 Task: Check the sale-to-list ratio of barbeque in the last 1 year.
Action: Mouse moved to (948, 211)
Screenshot: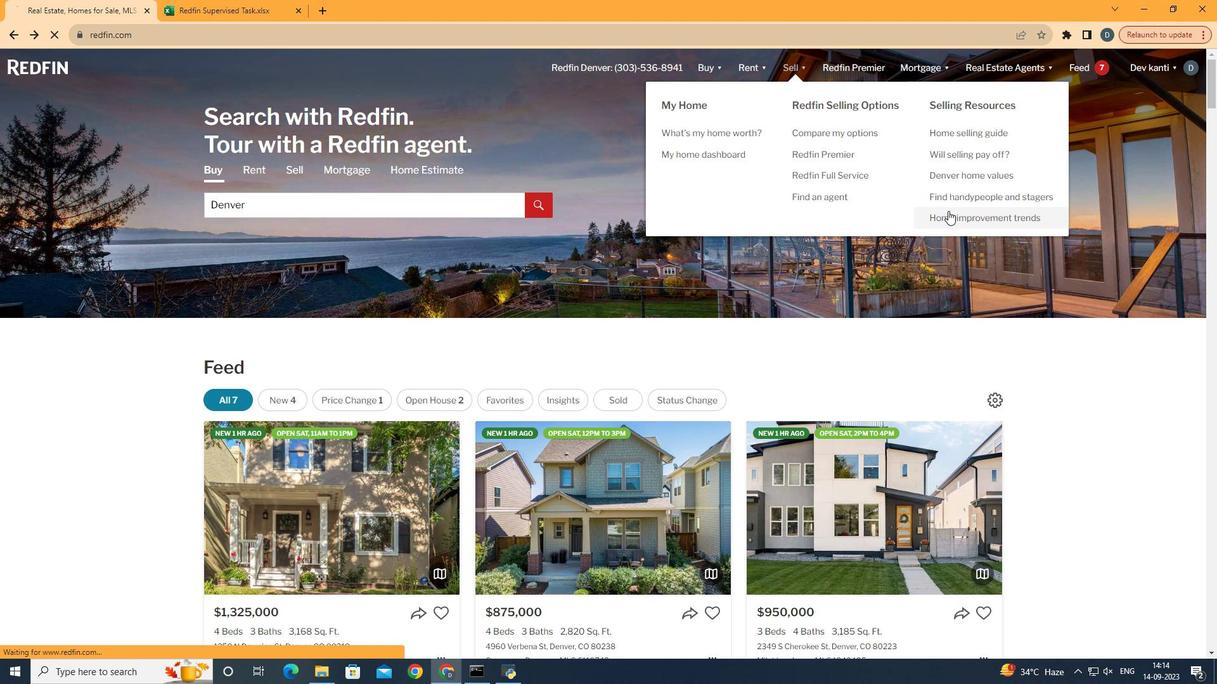 
Action: Mouse pressed left at (948, 211)
Screenshot: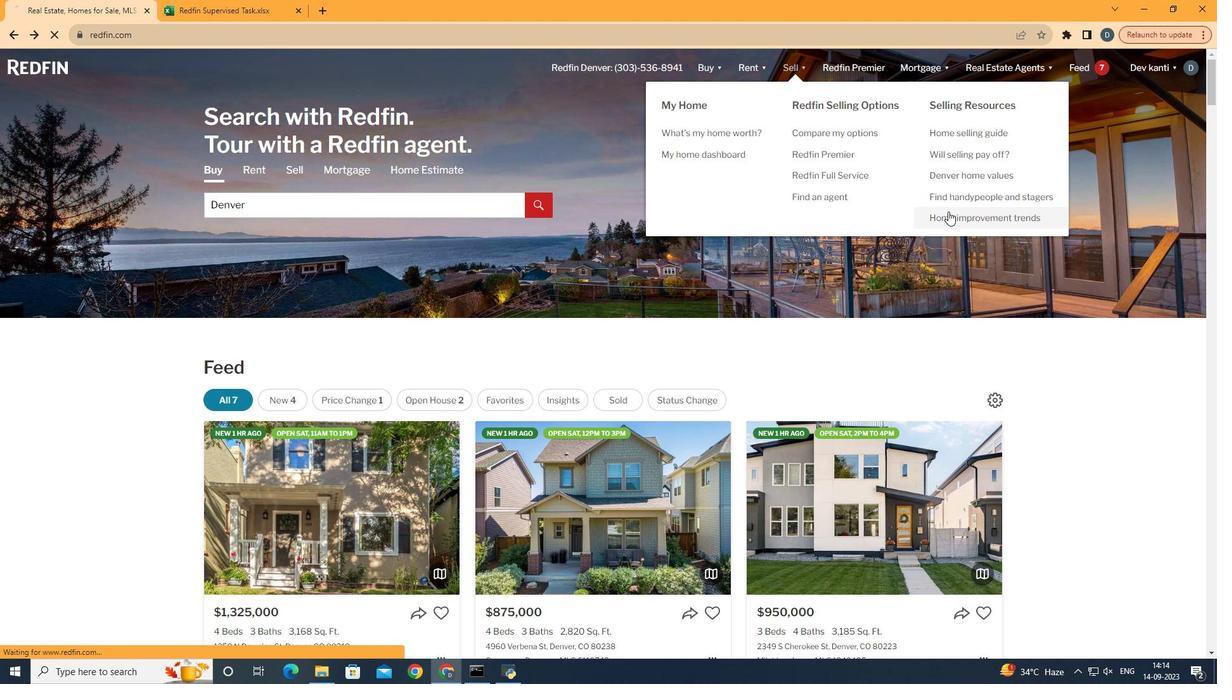 
Action: Mouse moved to (309, 242)
Screenshot: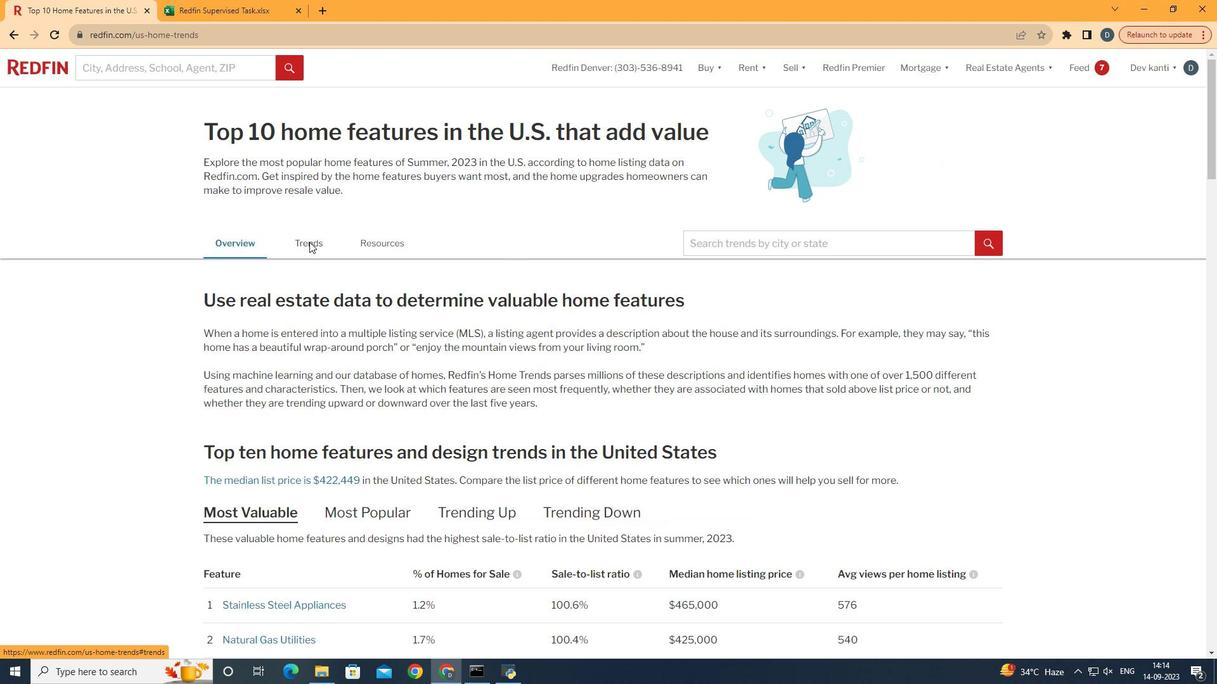 
Action: Mouse pressed left at (309, 242)
Screenshot: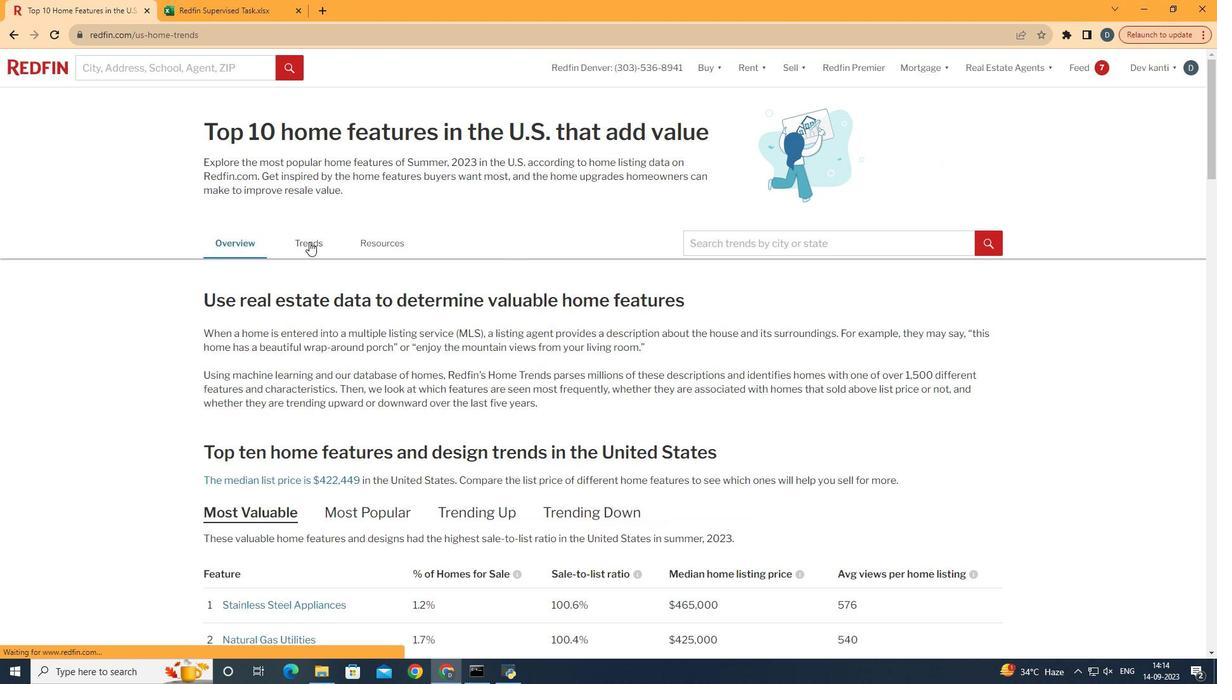 
Action: Mouse moved to (356, 311)
Screenshot: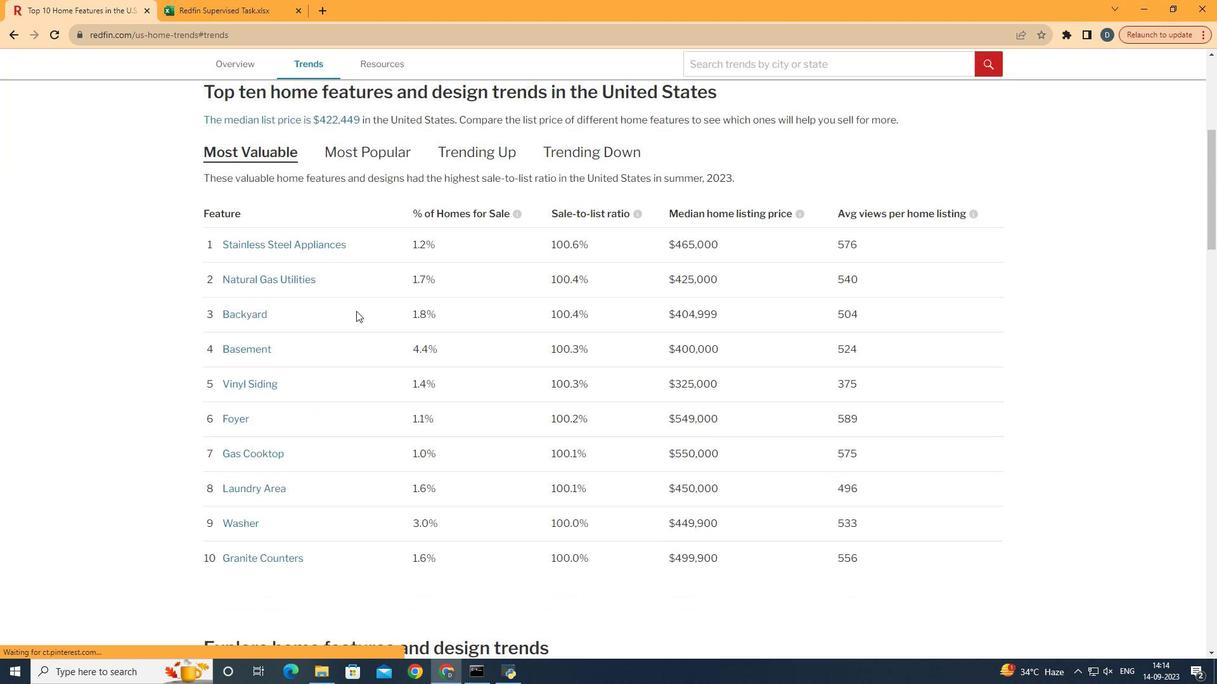
Action: Mouse scrolled (356, 310) with delta (0, 0)
Screenshot: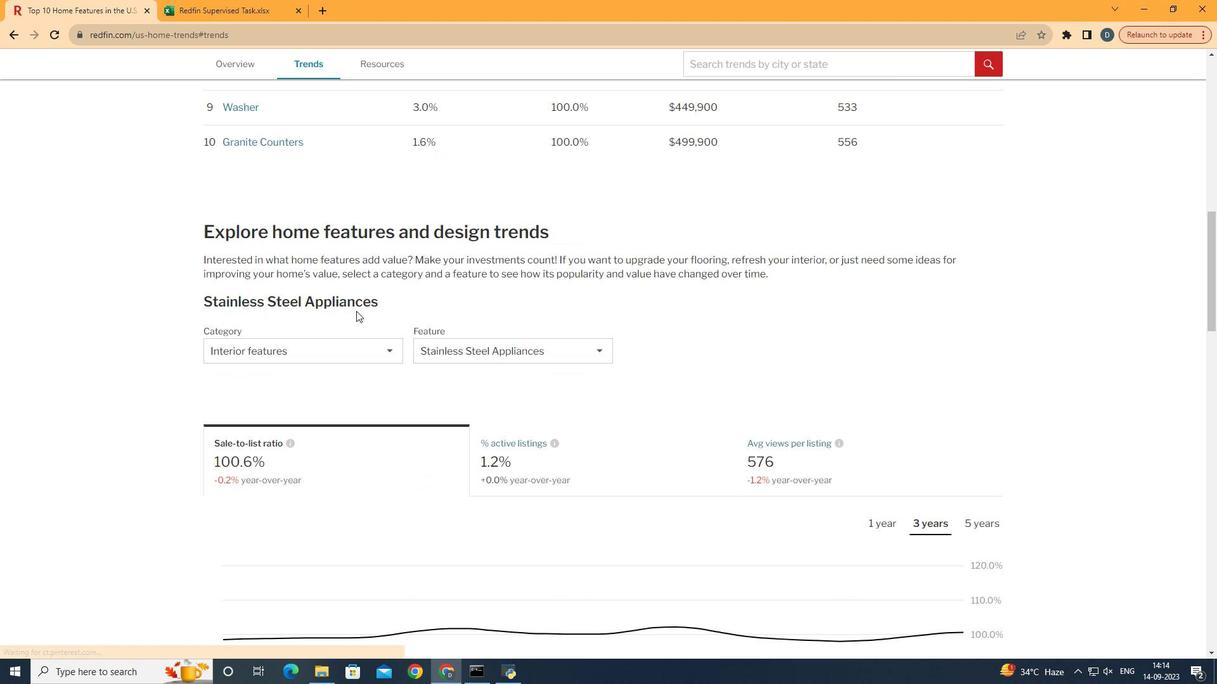 
Action: Mouse scrolled (356, 310) with delta (0, 0)
Screenshot: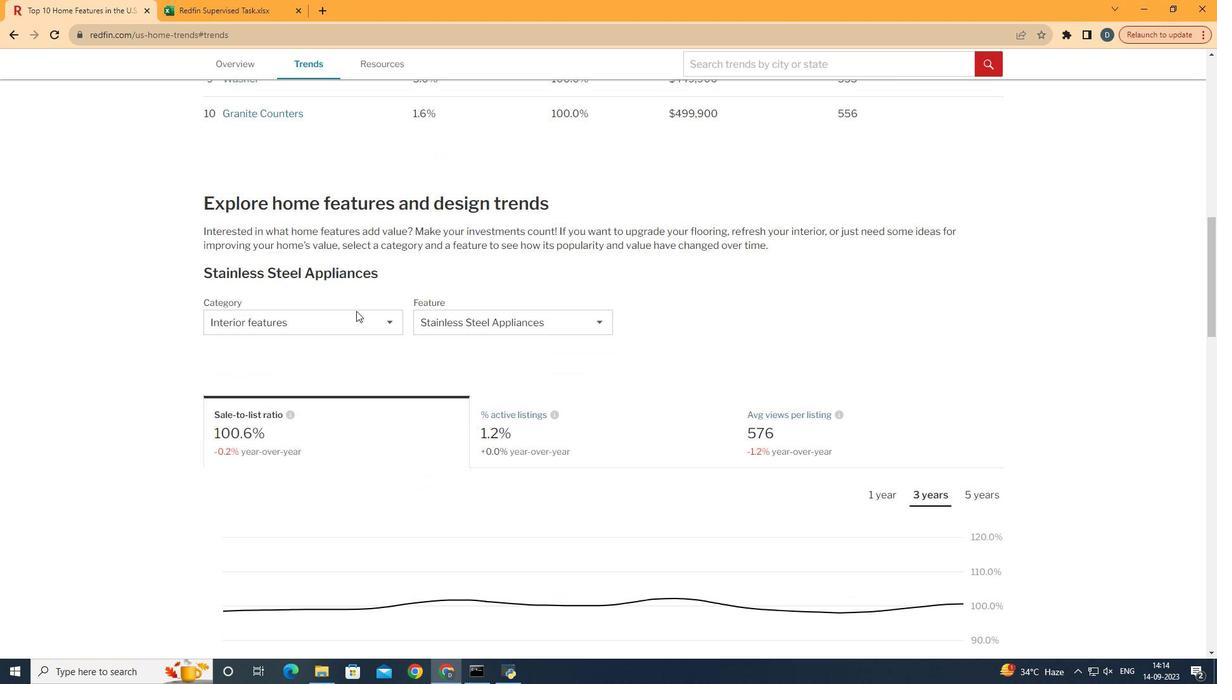 
Action: Mouse scrolled (356, 310) with delta (0, 0)
Screenshot: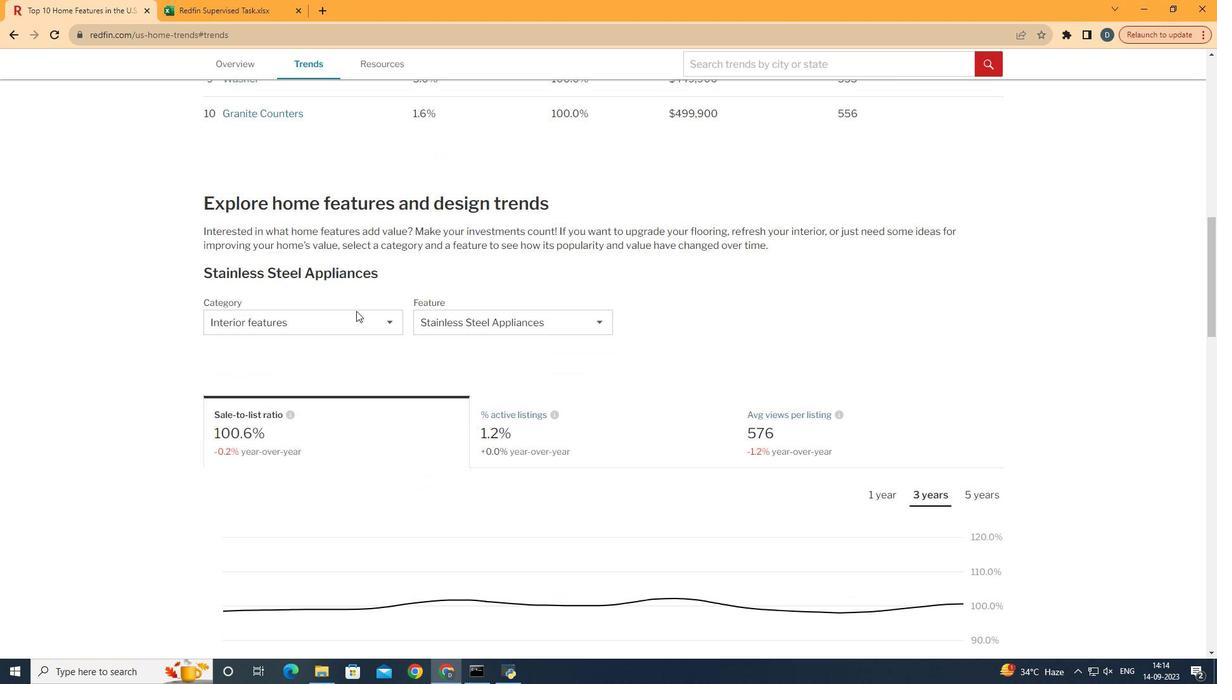 
Action: Mouse scrolled (356, 310) with delta (0, 0)
Screenshot: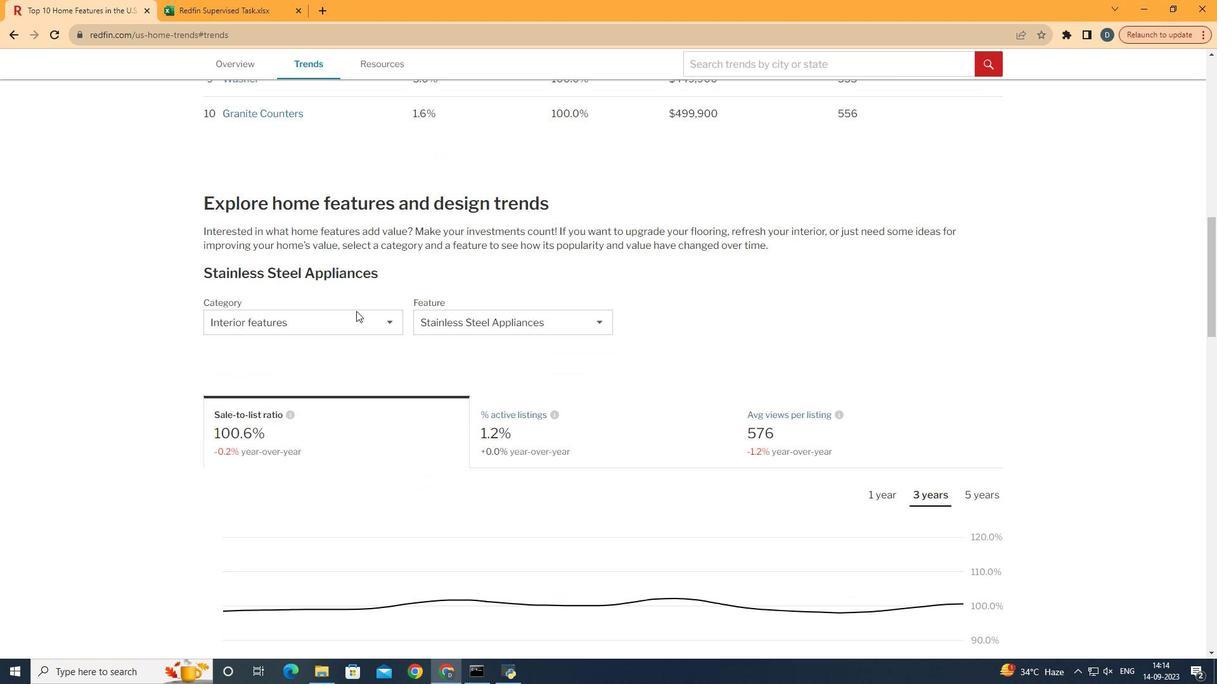 
Action: Mouse scrolled (356, 310) with delta (0, 0)
Screenshot: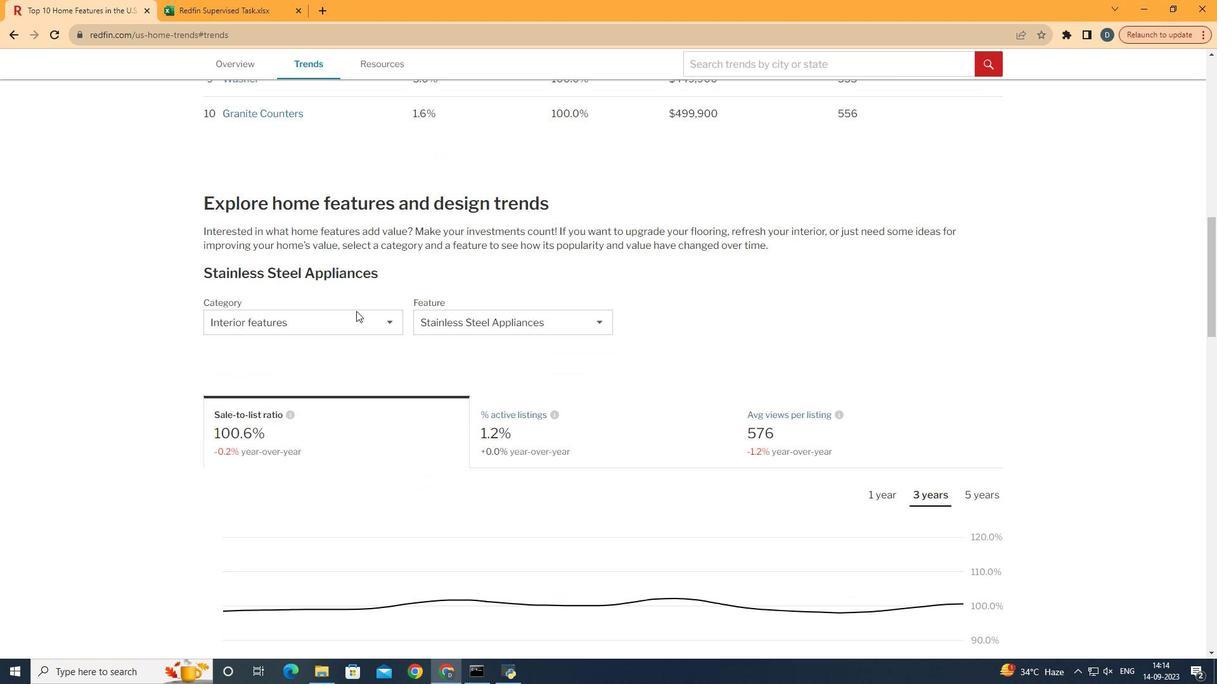
Action: Mouse scrolled (356, 310) with delta (0, 0)
Screenshot: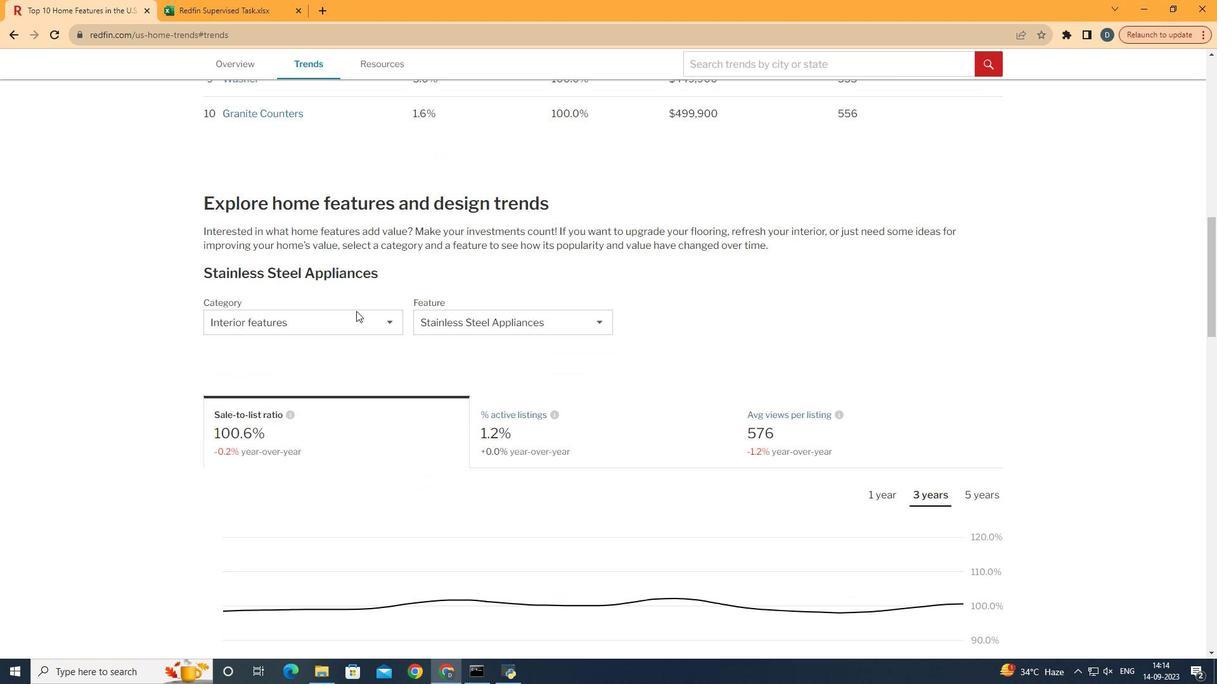 
Action: Mouse scrolled (356, 310) with delta (0, 0)
Screenshot: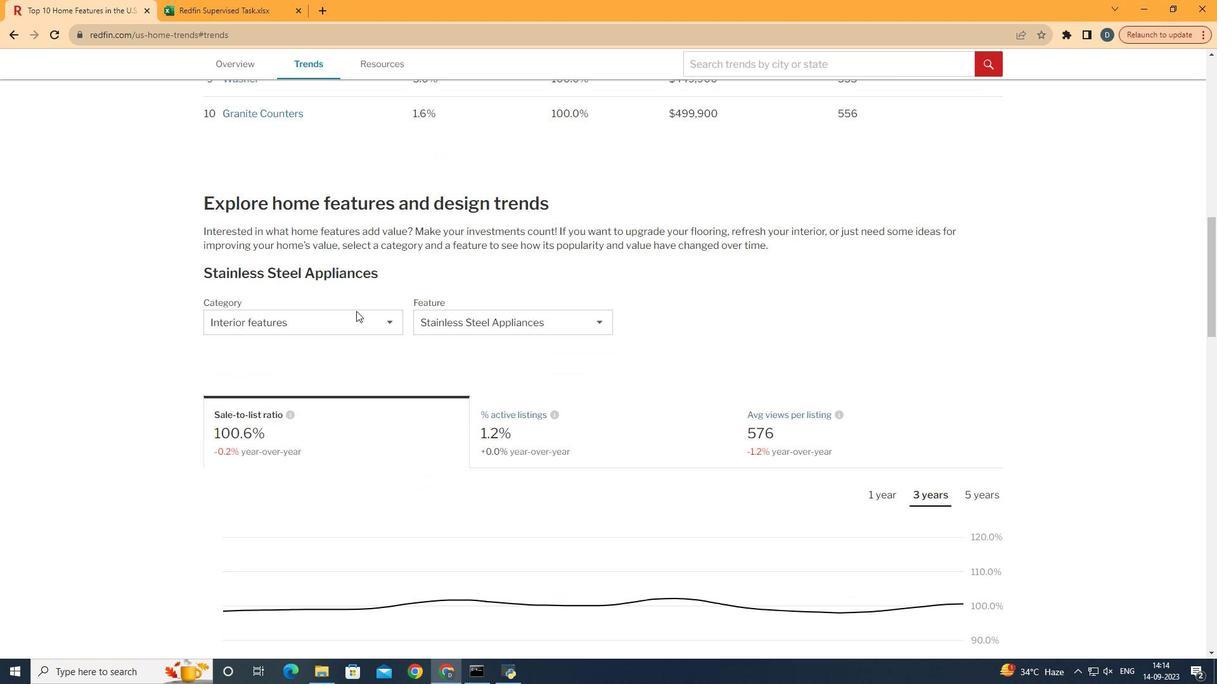 
Action: Mouse moved to (344, 312)
Screenshot: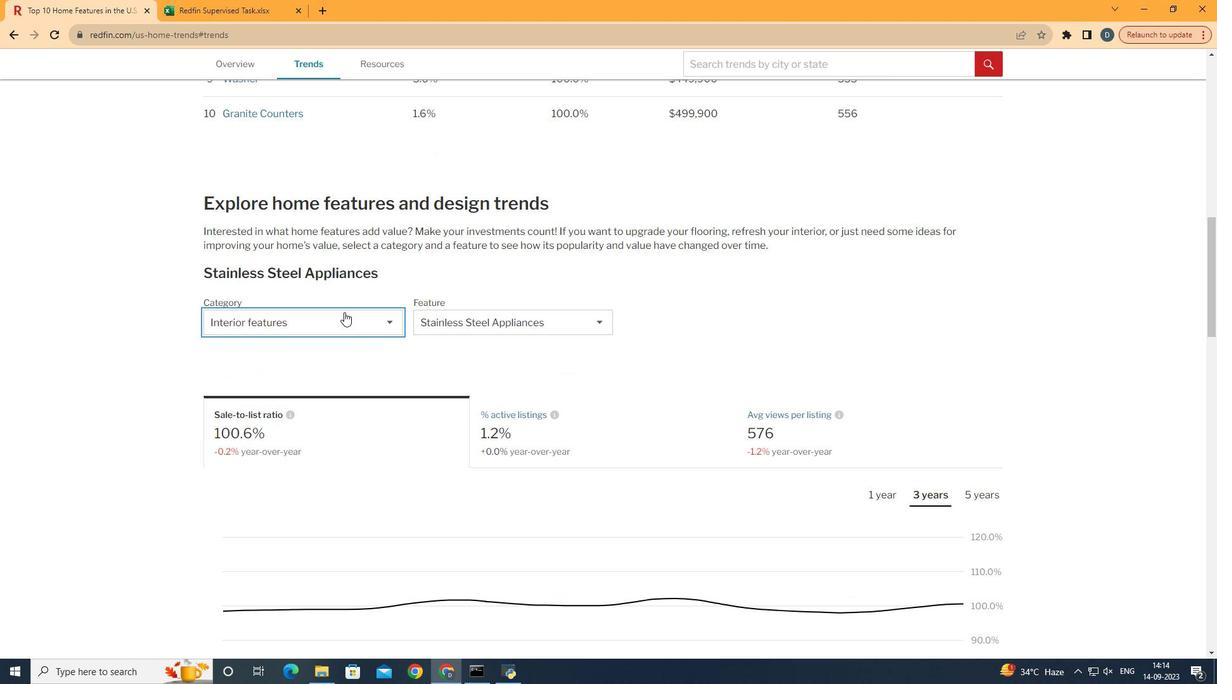 
Action: Mouse pressed left at (344, 312)
Screenshot: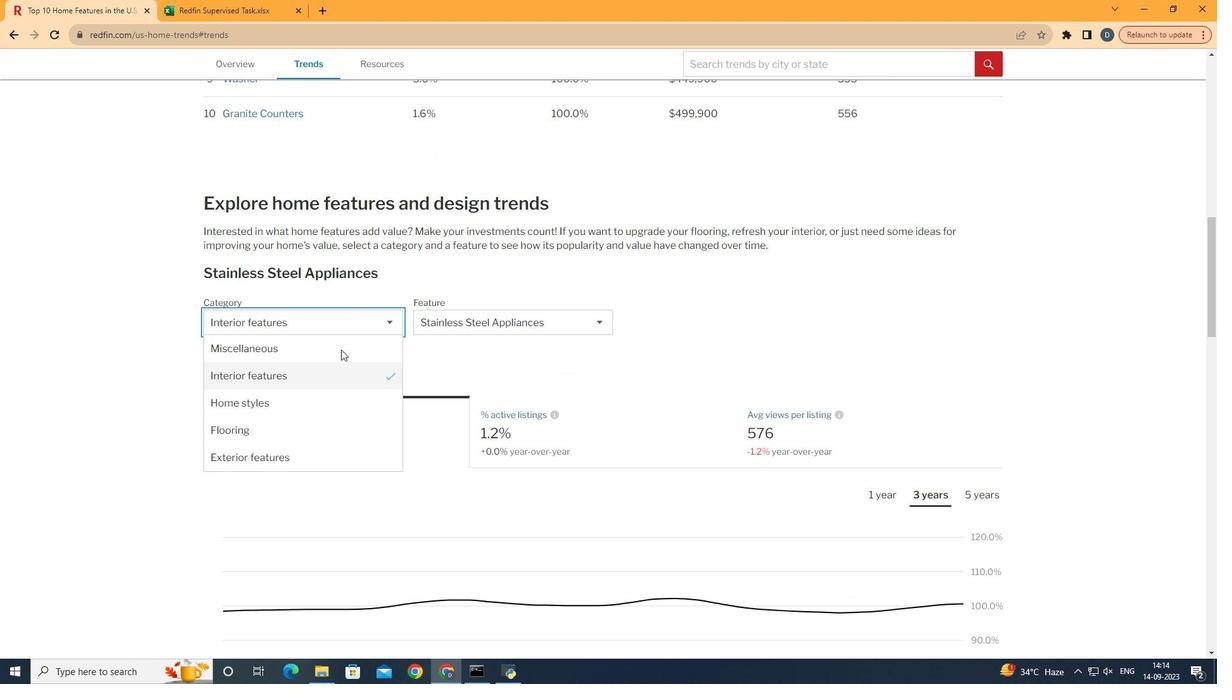 
Action: Mouse moved to (329, 449)
Screenshot: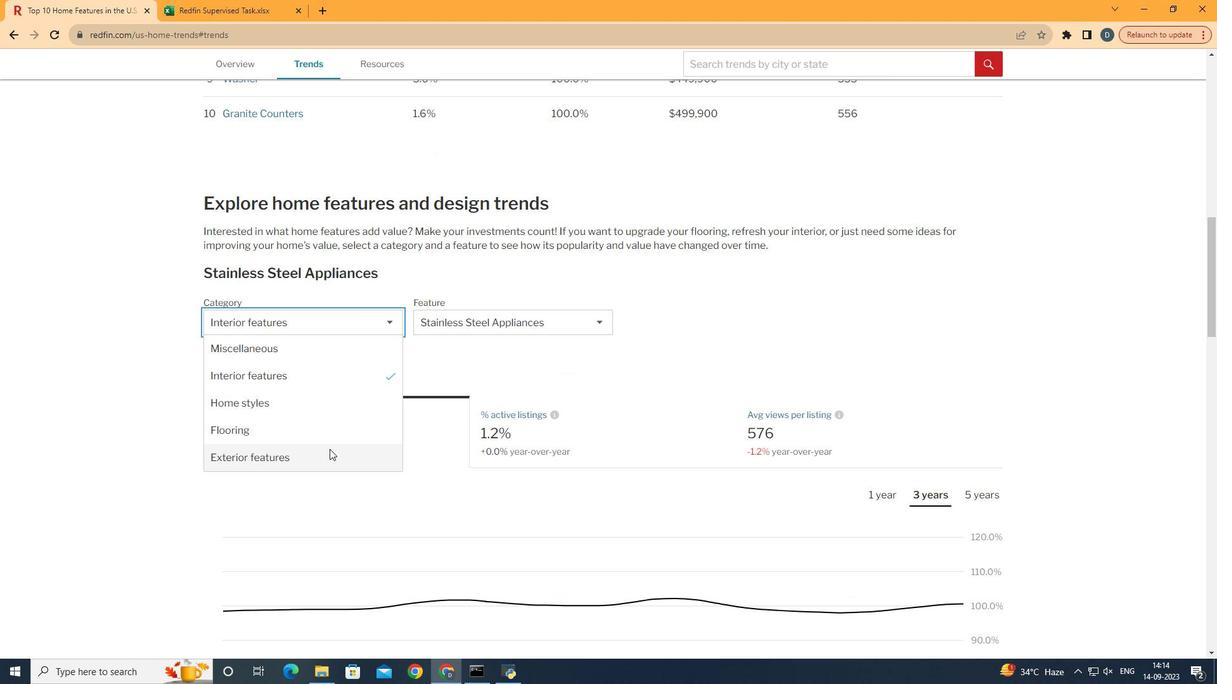 
Action: Mouse pressed left at (329, 449)
Screenshot: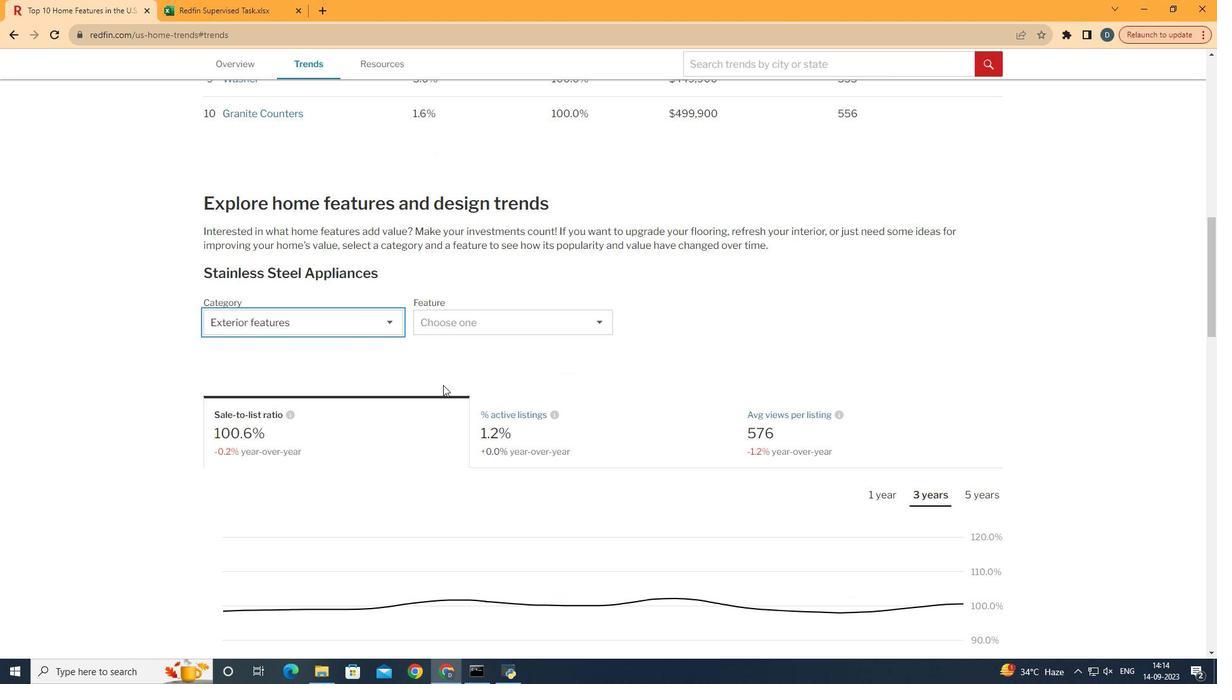 
Action: Mouse moved to (525, 333)
Screenshot: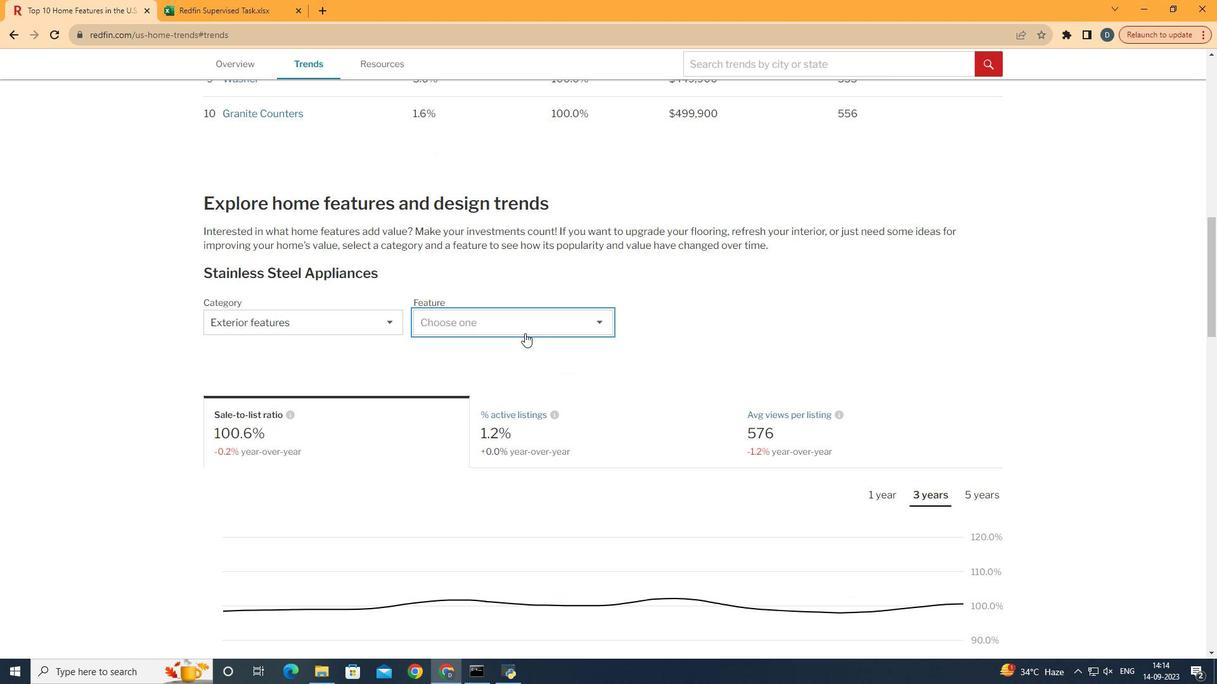 
Action: Mouse pressed left at (525, 333)
Screenshot: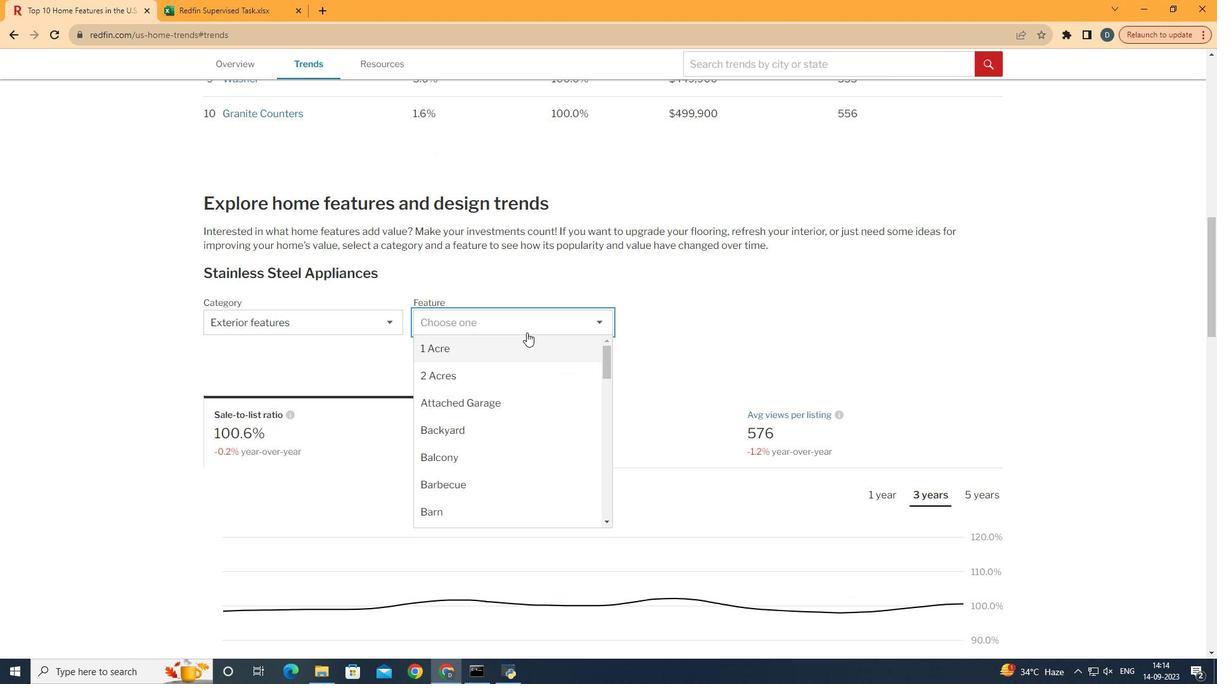 
Action: Mouse moved to (536, 481)
Screenshot: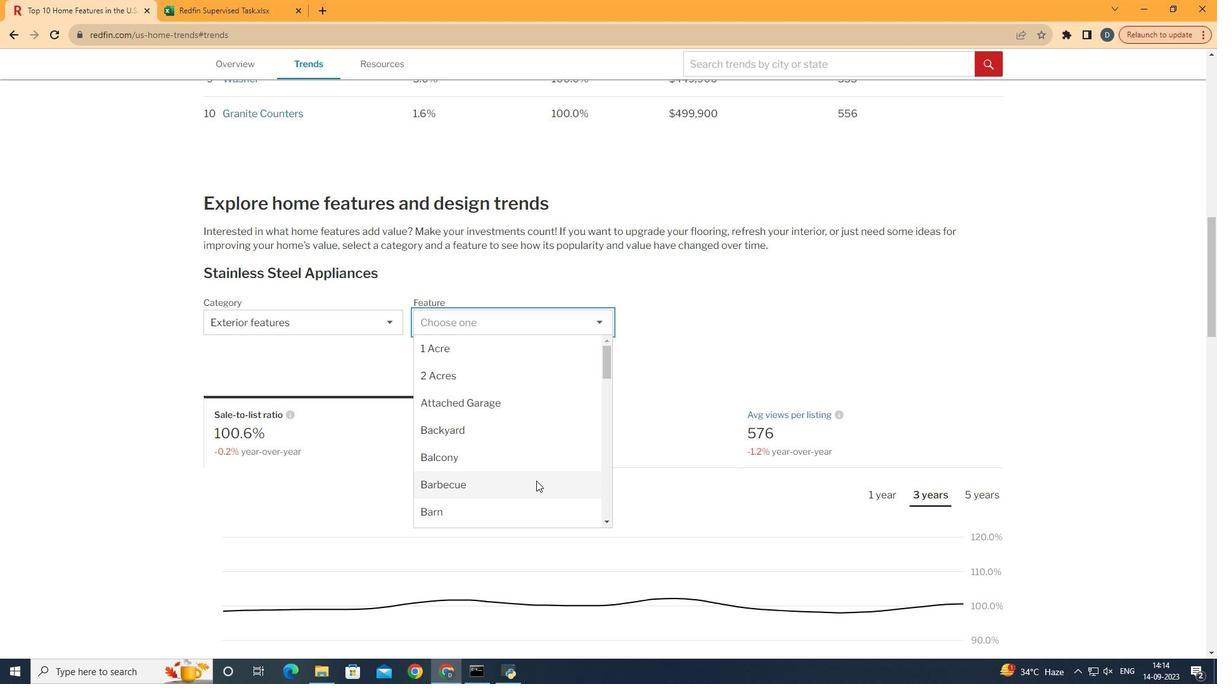 
Action: Mouse pressed left at (536, 481)
Screenshot: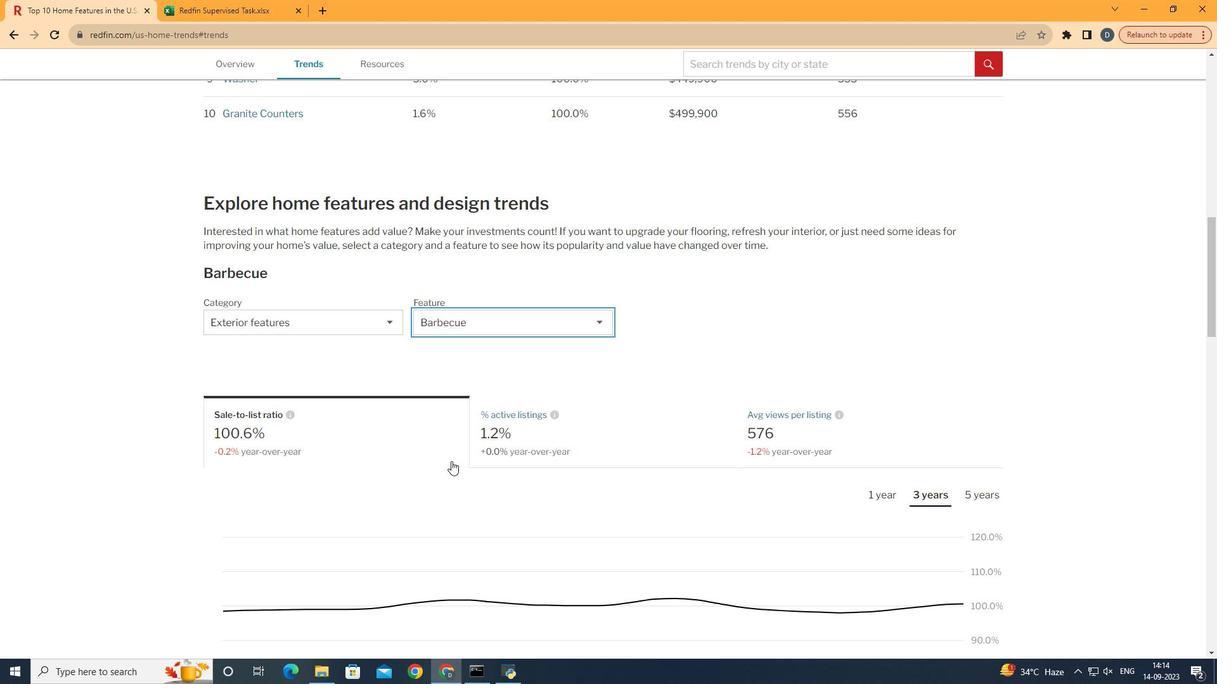 
Action: Mouse moved to (644, 314)
Screenshot: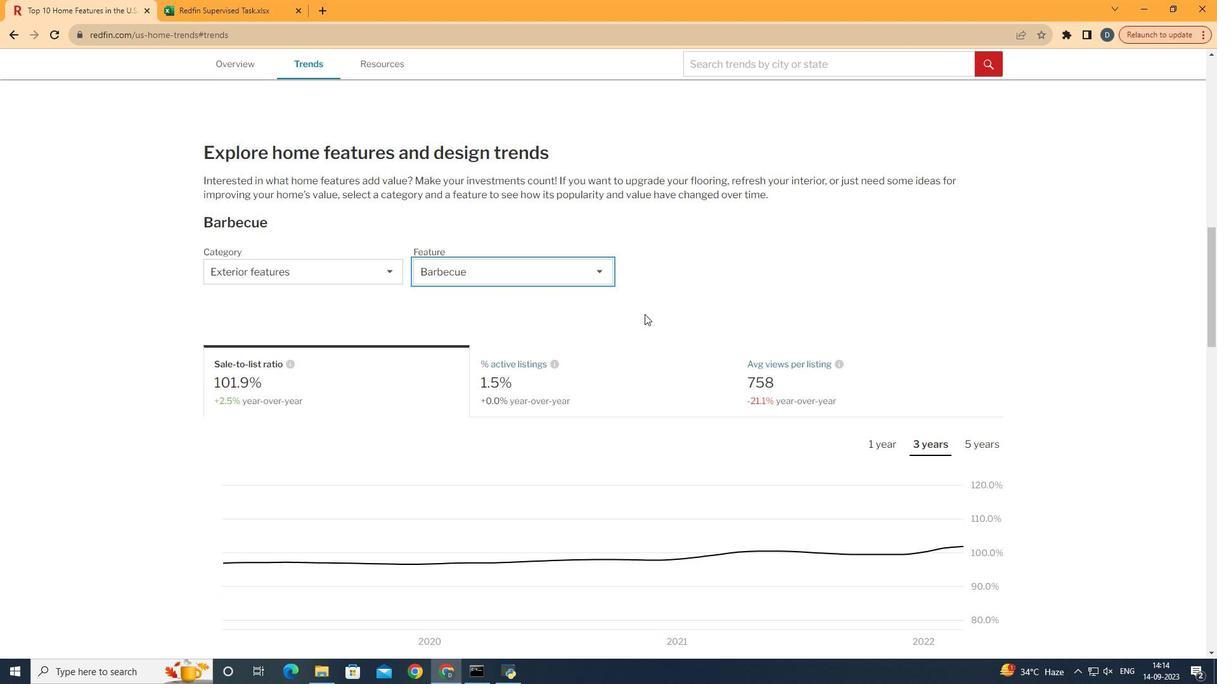 
Action: Mouse scrolled (644, 313) with delta (0, 0)
Screenshot: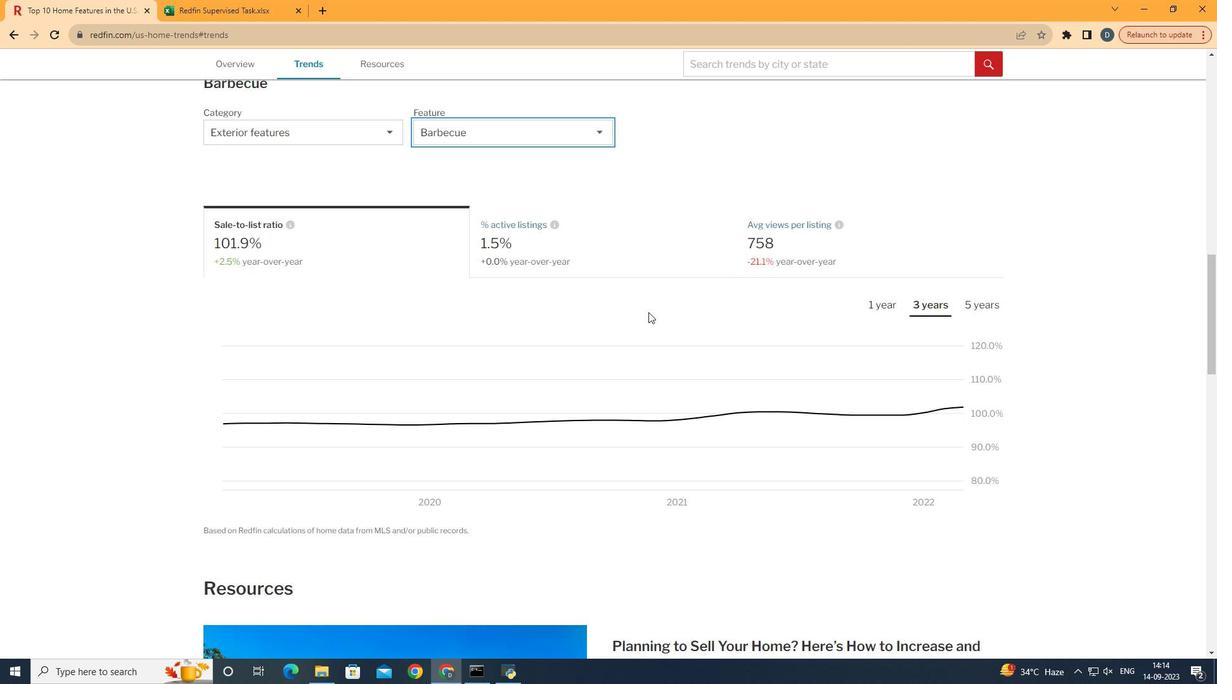 
Action: Mouse scrolled (644, 313) with delta (0, 0)
Screenshot: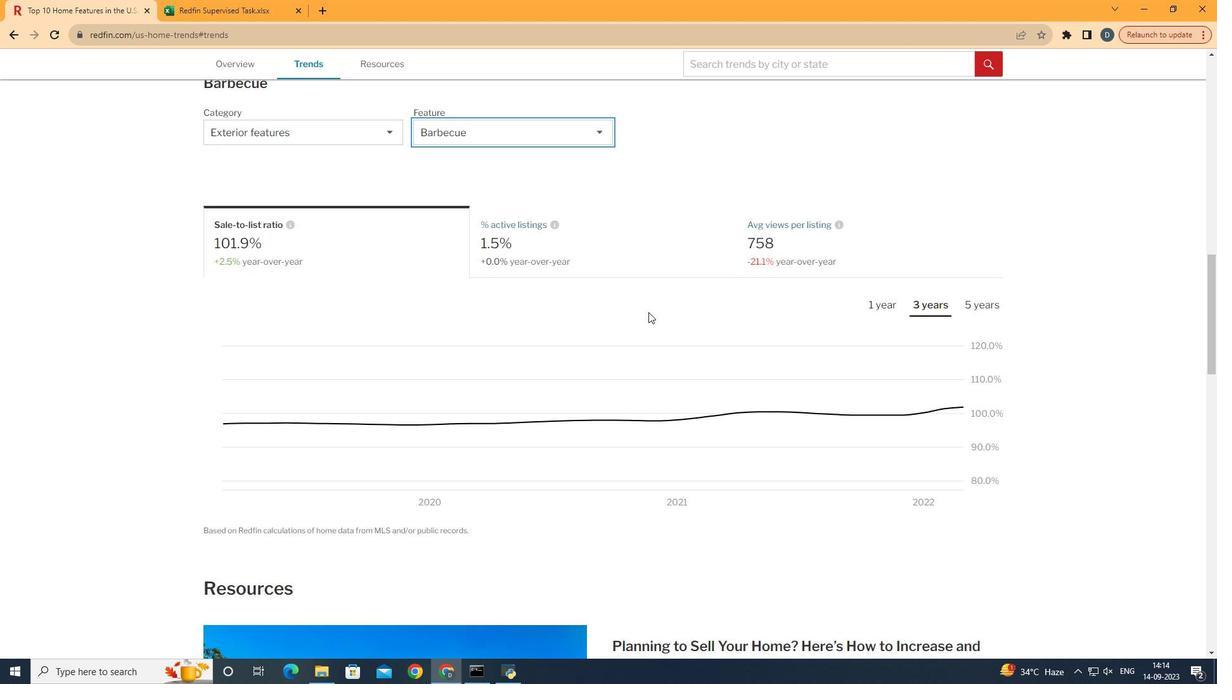 
Action: Mouse scrolled (644, 313) with delta (0, 0)
Screenshot: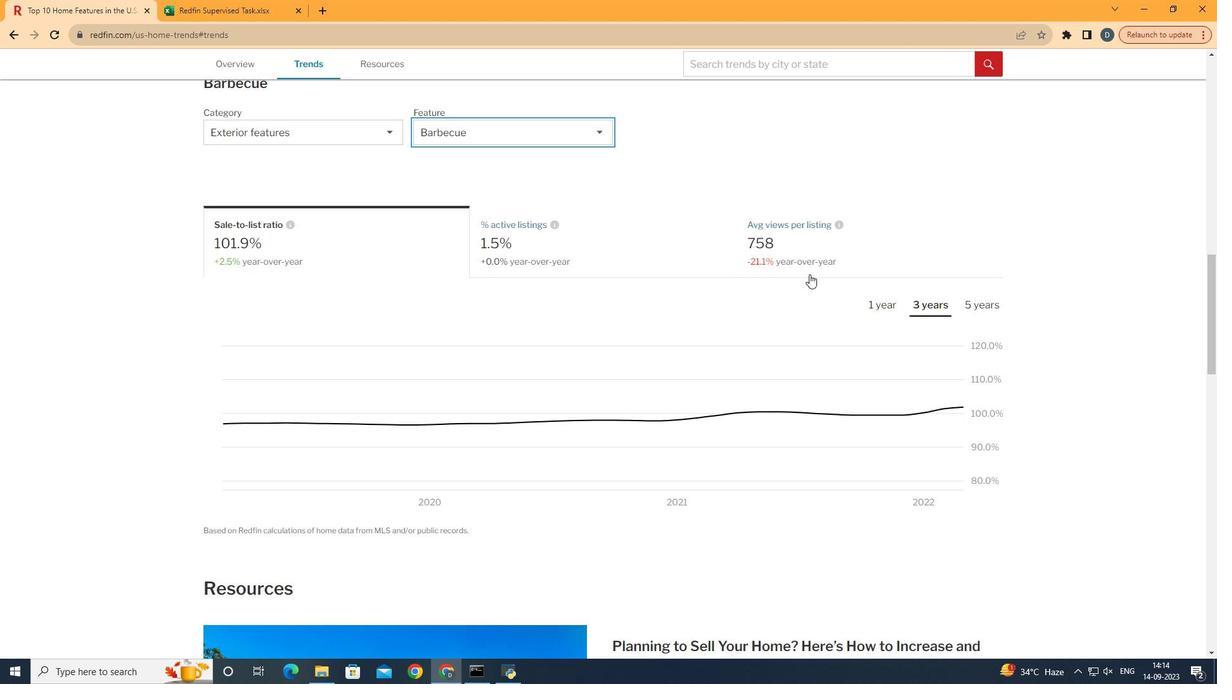 
Action: Mouse moved to (892, 298)
Screenshot: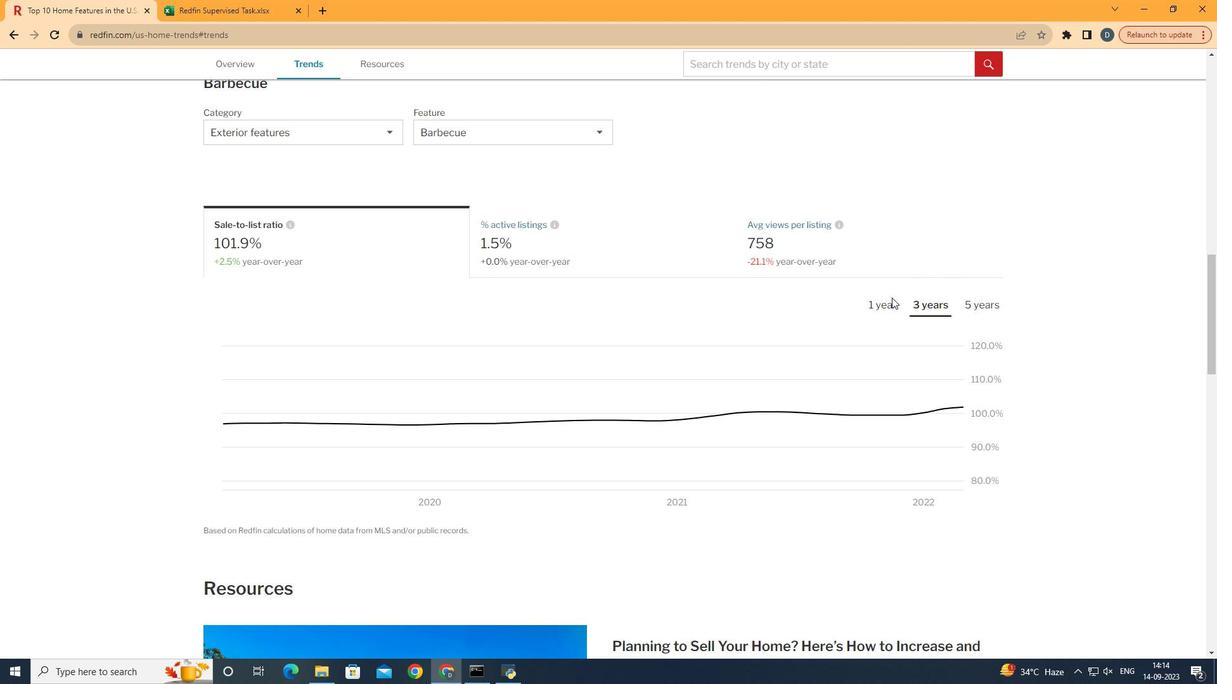 
Action: Mouse pressed left at (892, 298)
Screenshot: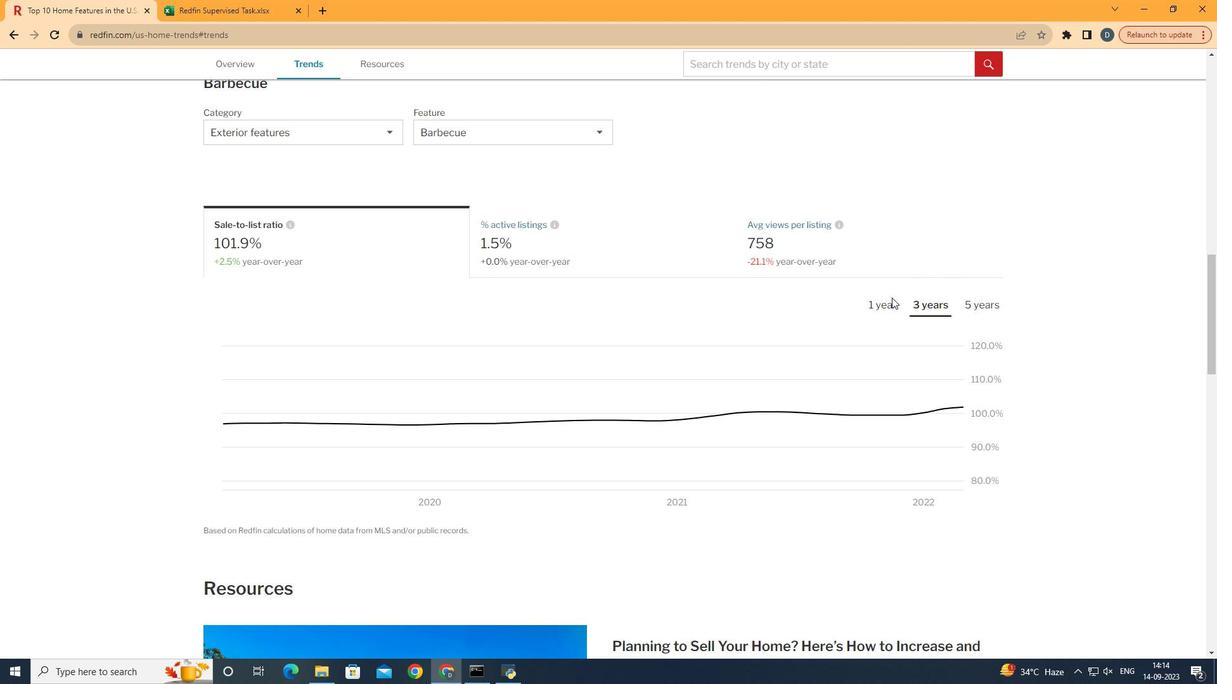 
Action: Mouse moved to (889, 304)
Screenshot: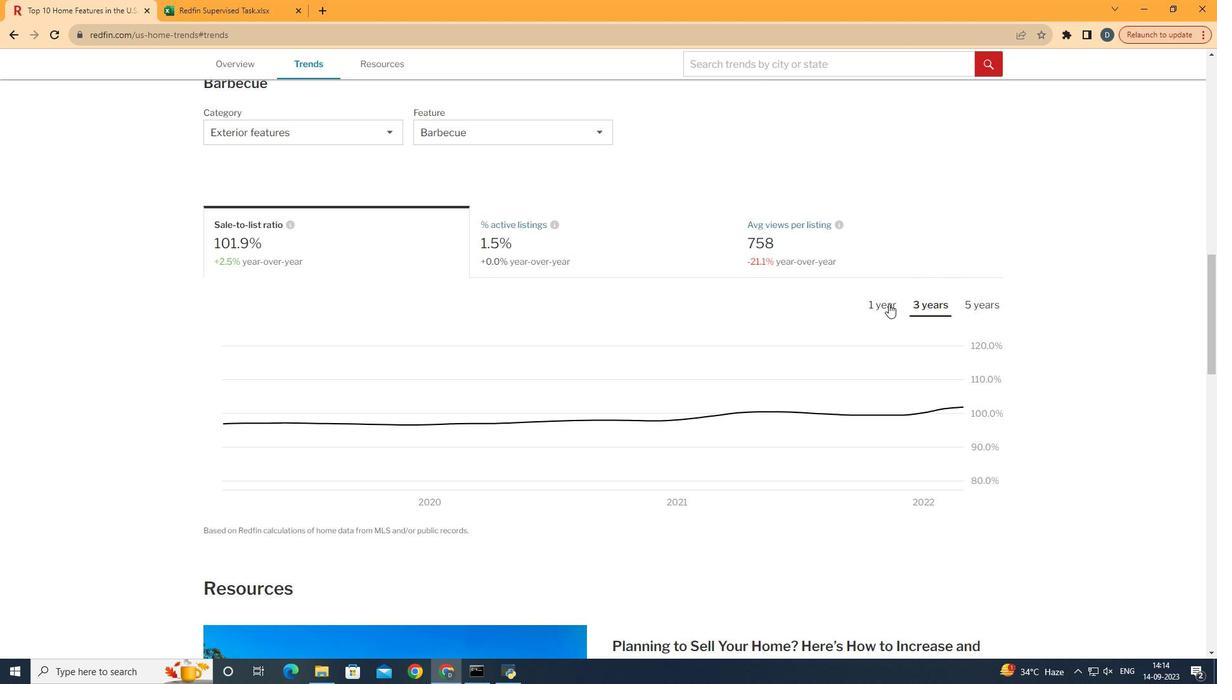 
Action: Mouse pressed left at (889, 304)
Screenshot: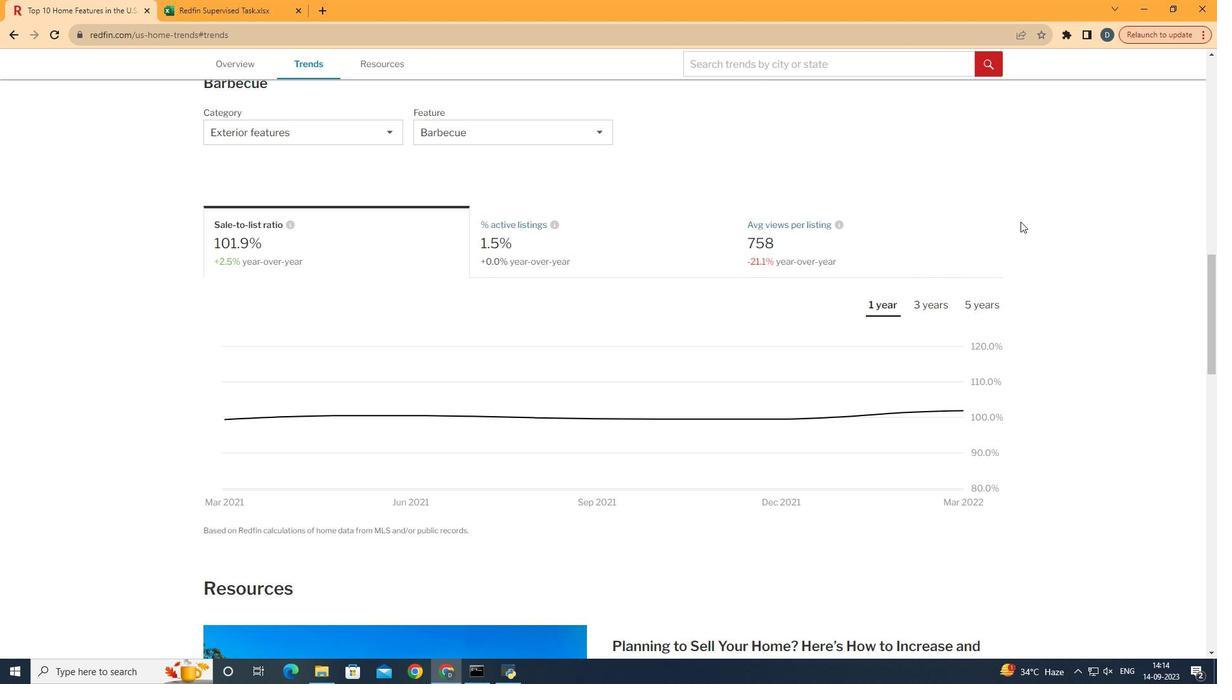 
Action: Mouse moved to (1021, 221)
Screenshot: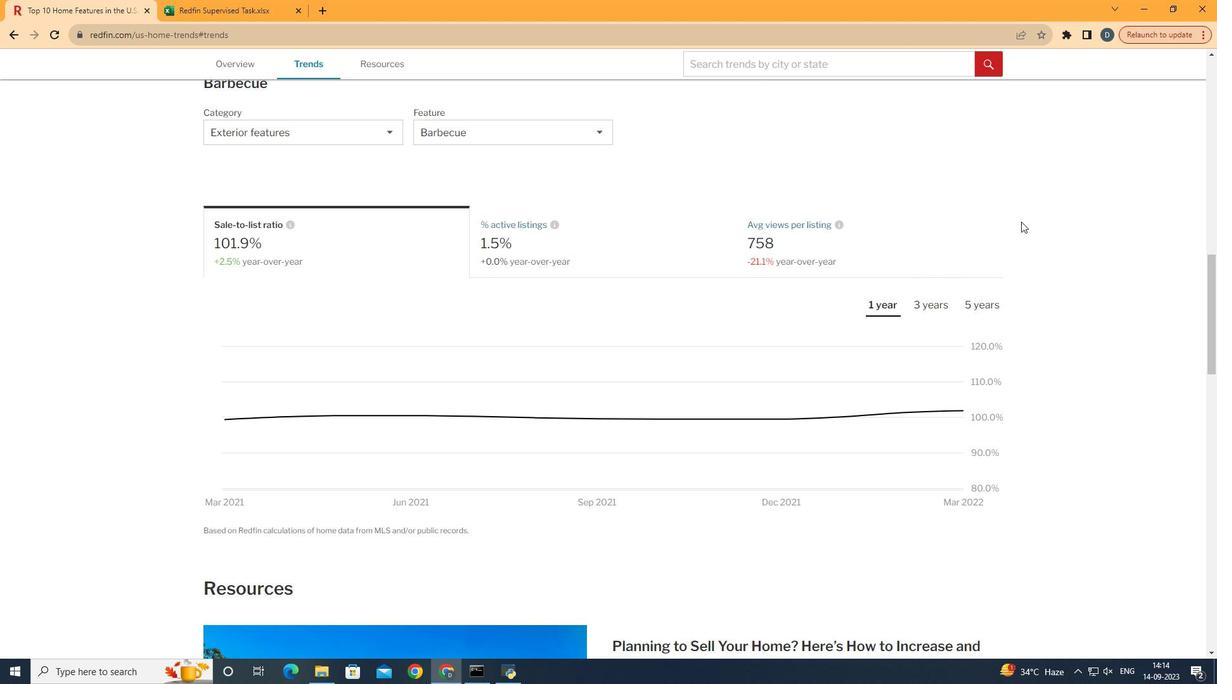 
